 Task: Add San Pellegrino Limonata Italian Sparkling Drinks to the cart.
Action: Mouse moved to (28, 113)
Screenshot: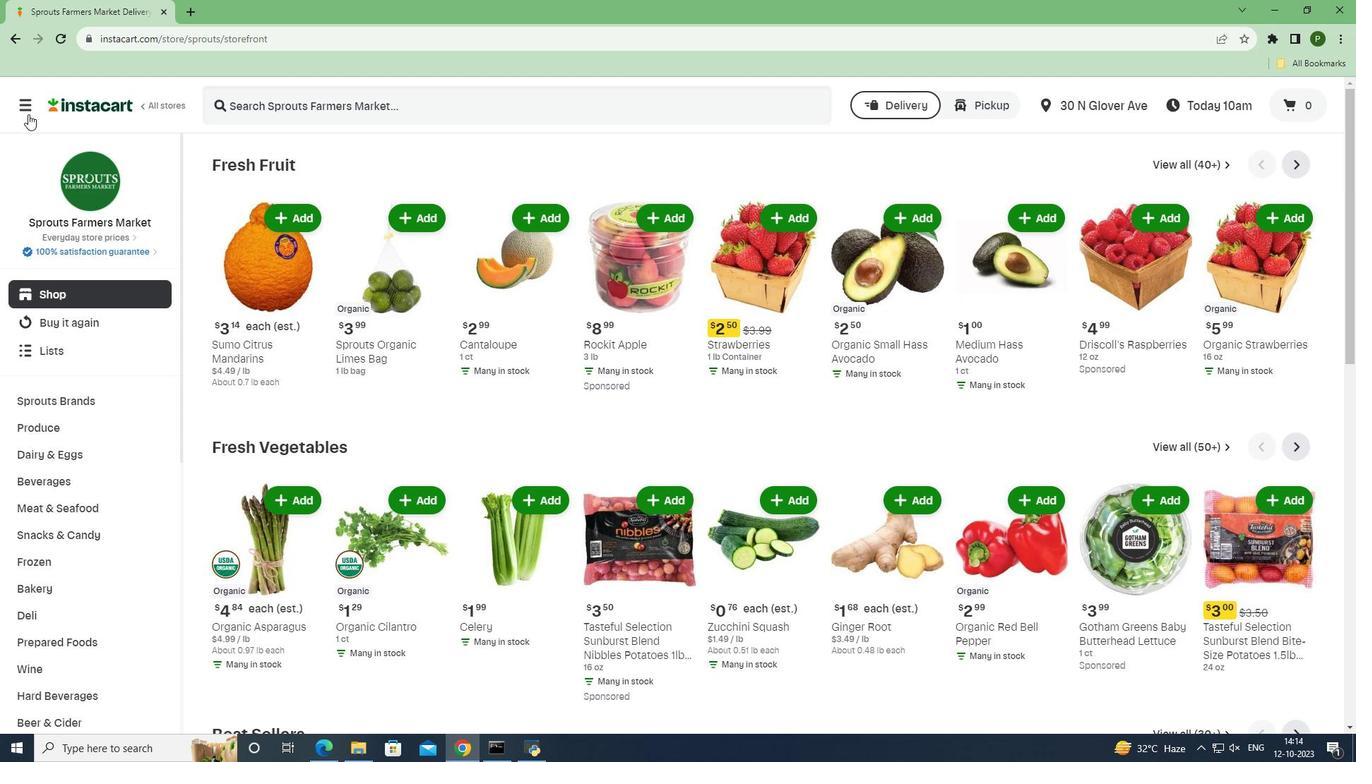 
Action: Mouse pressed left at (28, 113)
Screenshot: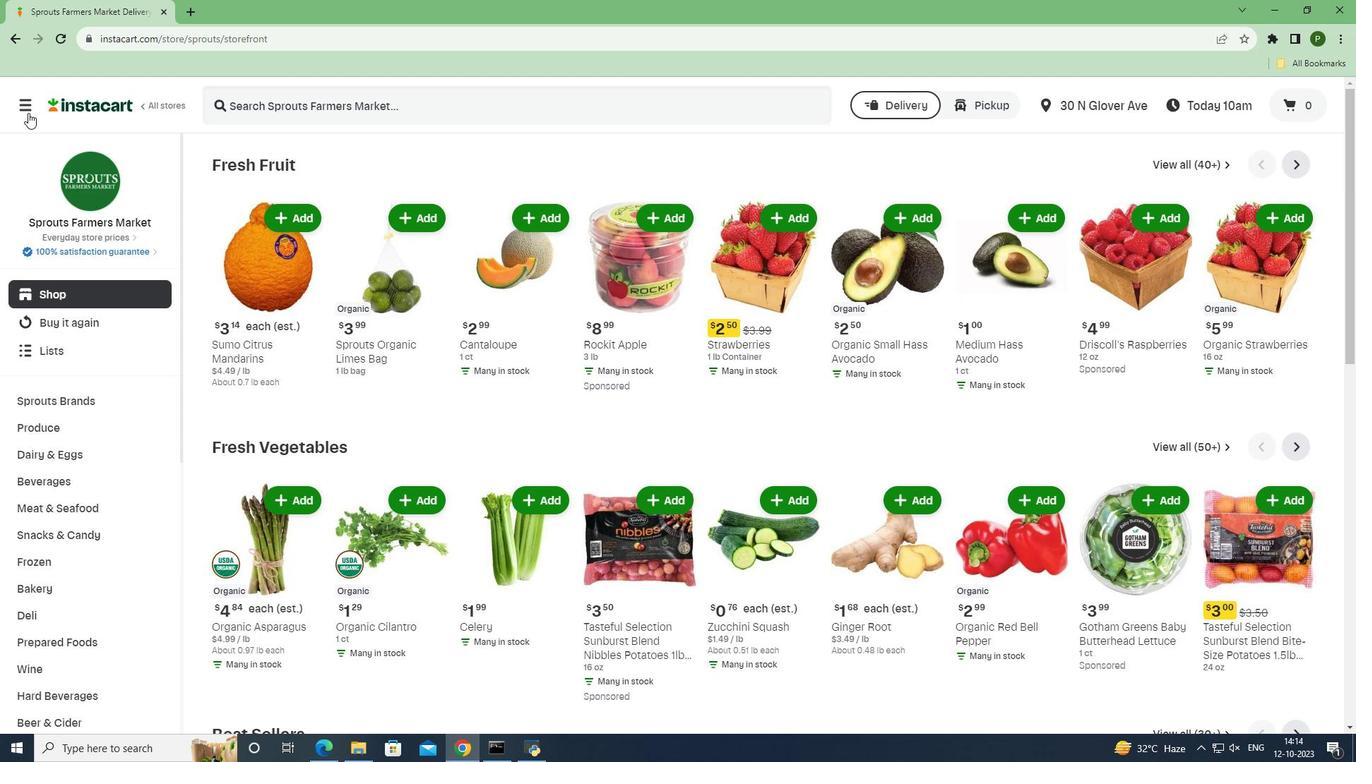 
Action: Mouse moved to (64, 374)
Screenshot: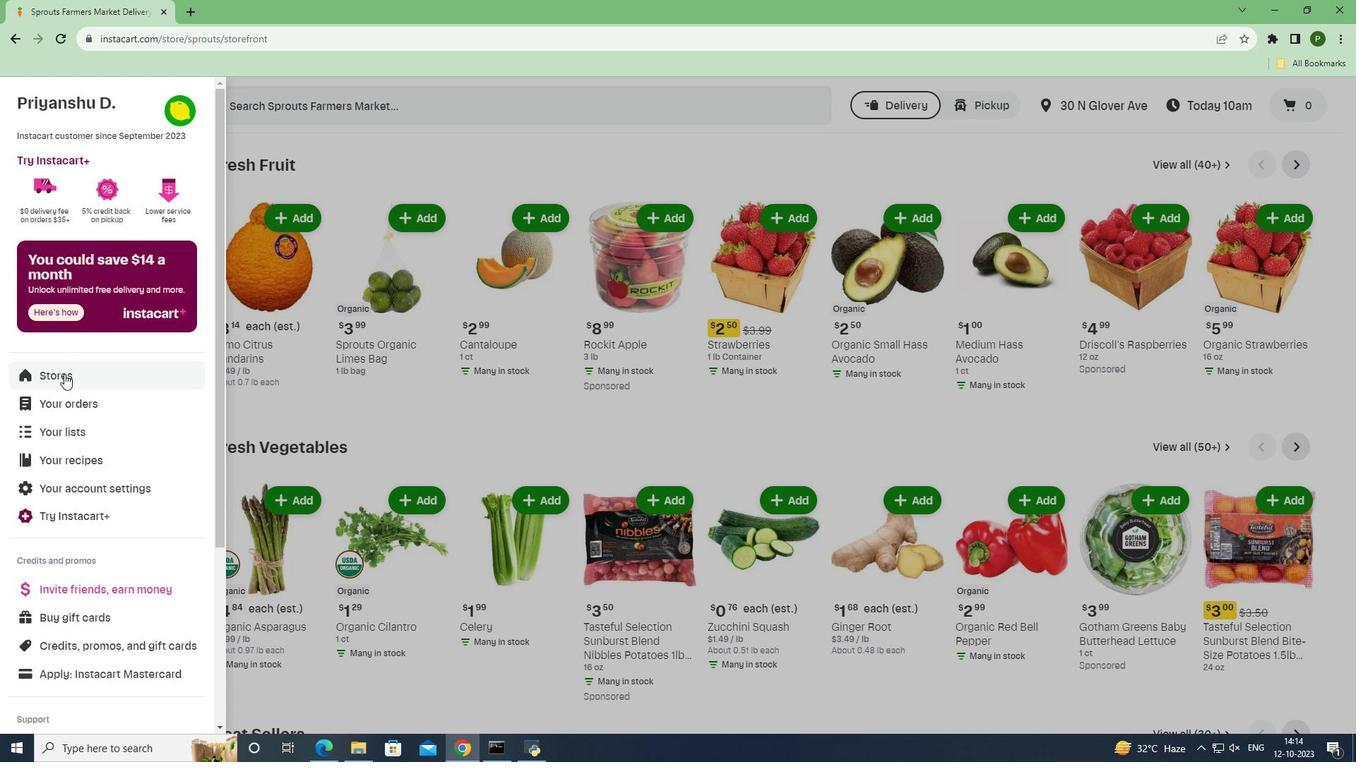 
Action: Mouse pressed left at (64, 374)
Screenshot: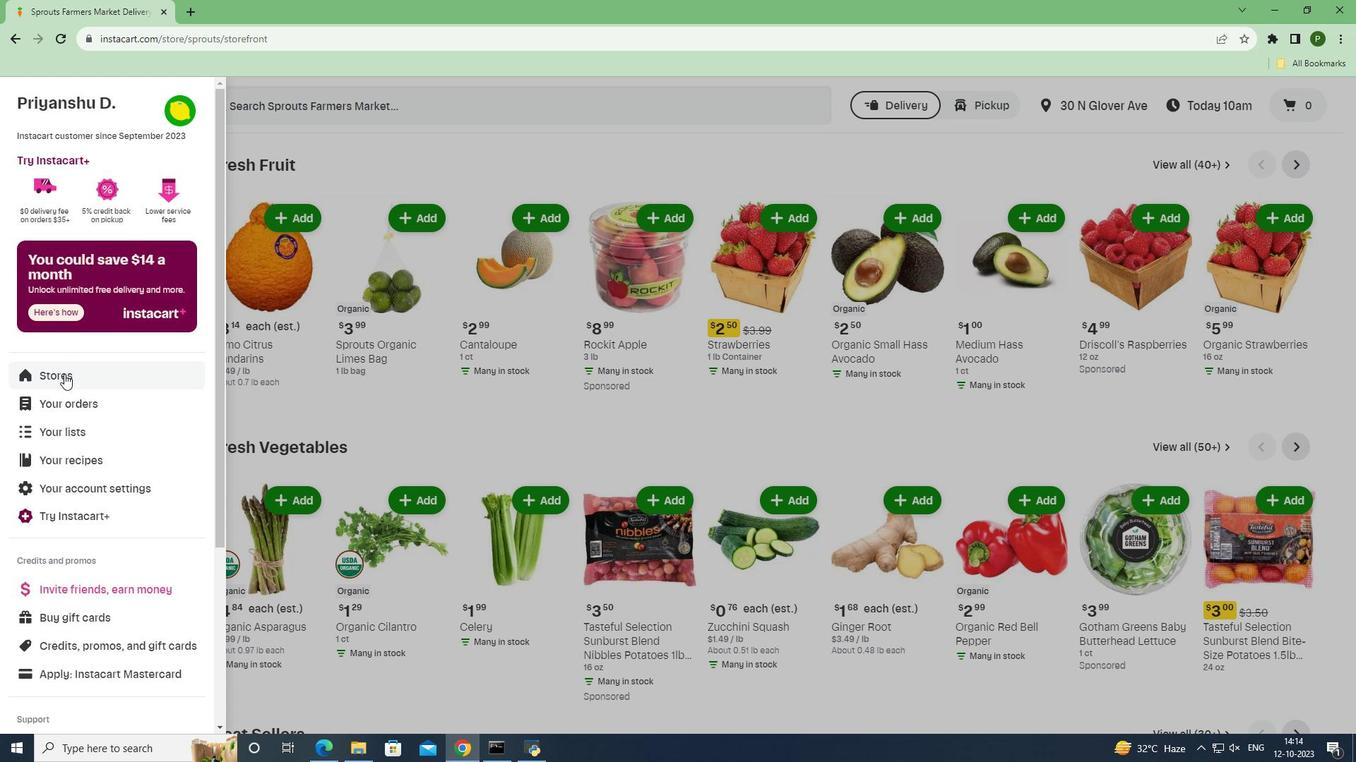 
Action: Mouse moved to (330, 169)
Screenshot: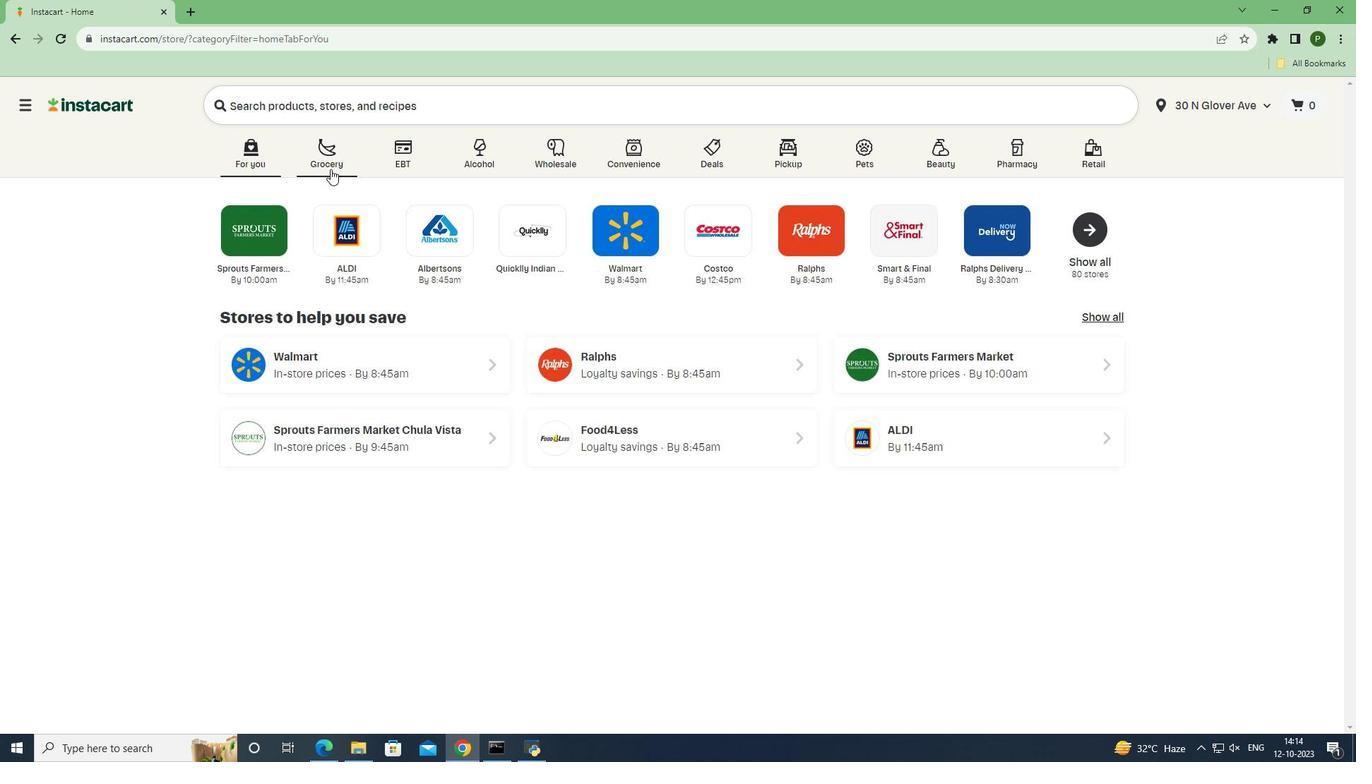 
Action: Mouse pressed left at (330, 169)
Screenshot: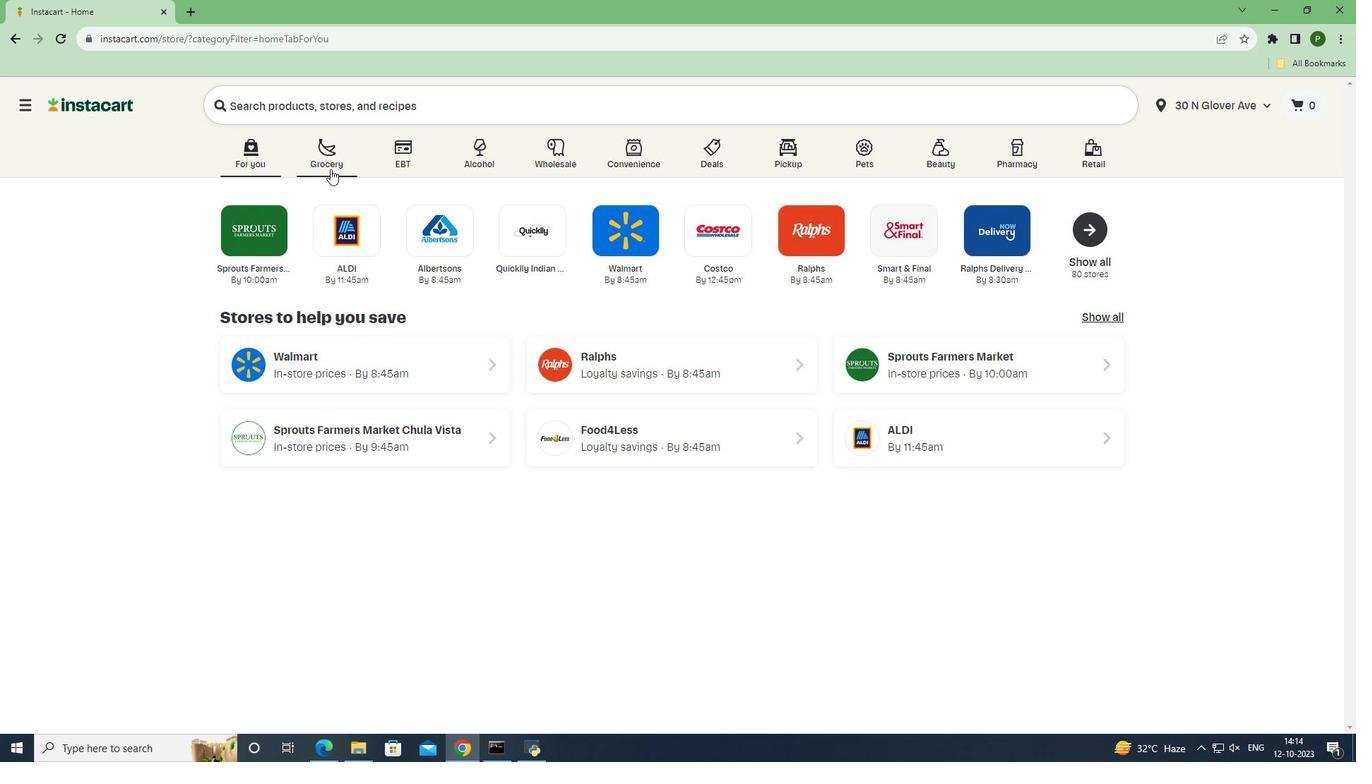 
Action: Mouse moved to (559, 319)
Screenshot: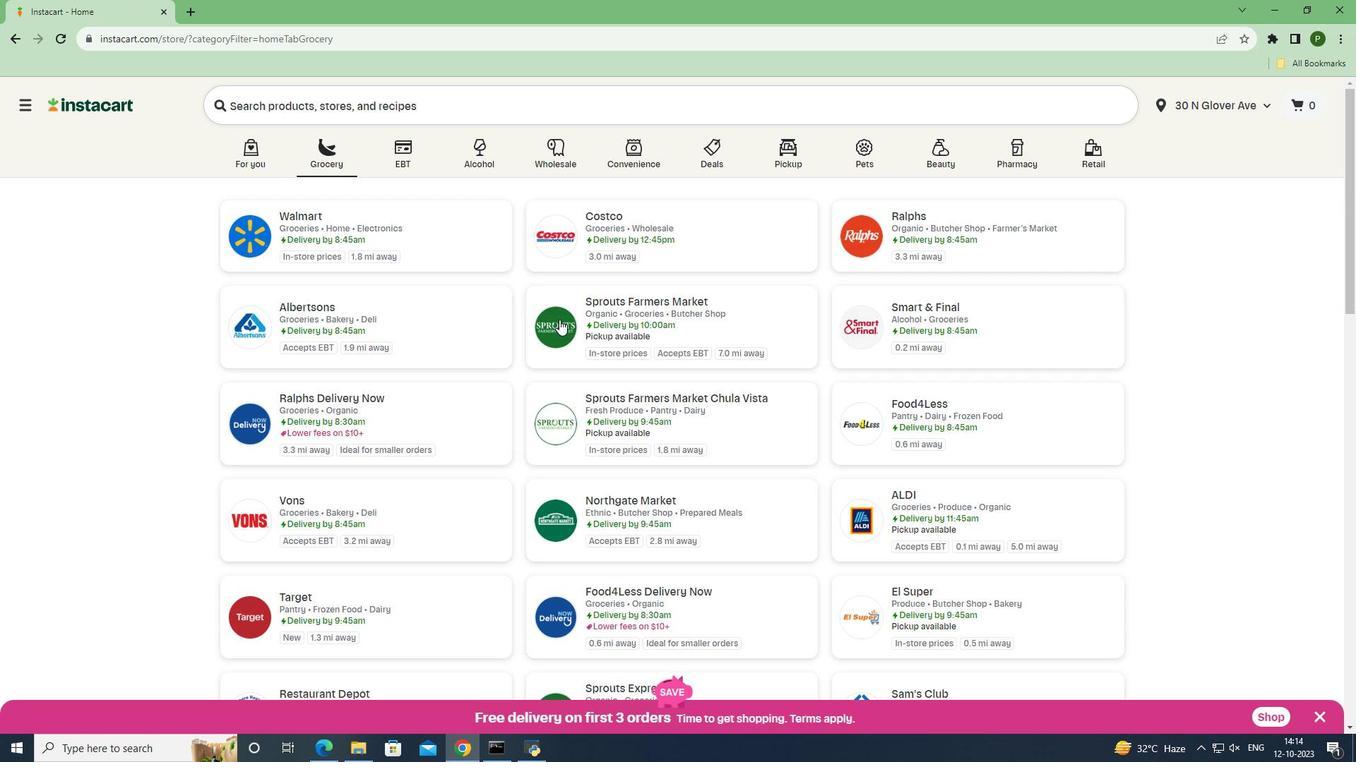 
Action: Mouse pressed left at (559, 319)
Screenshot: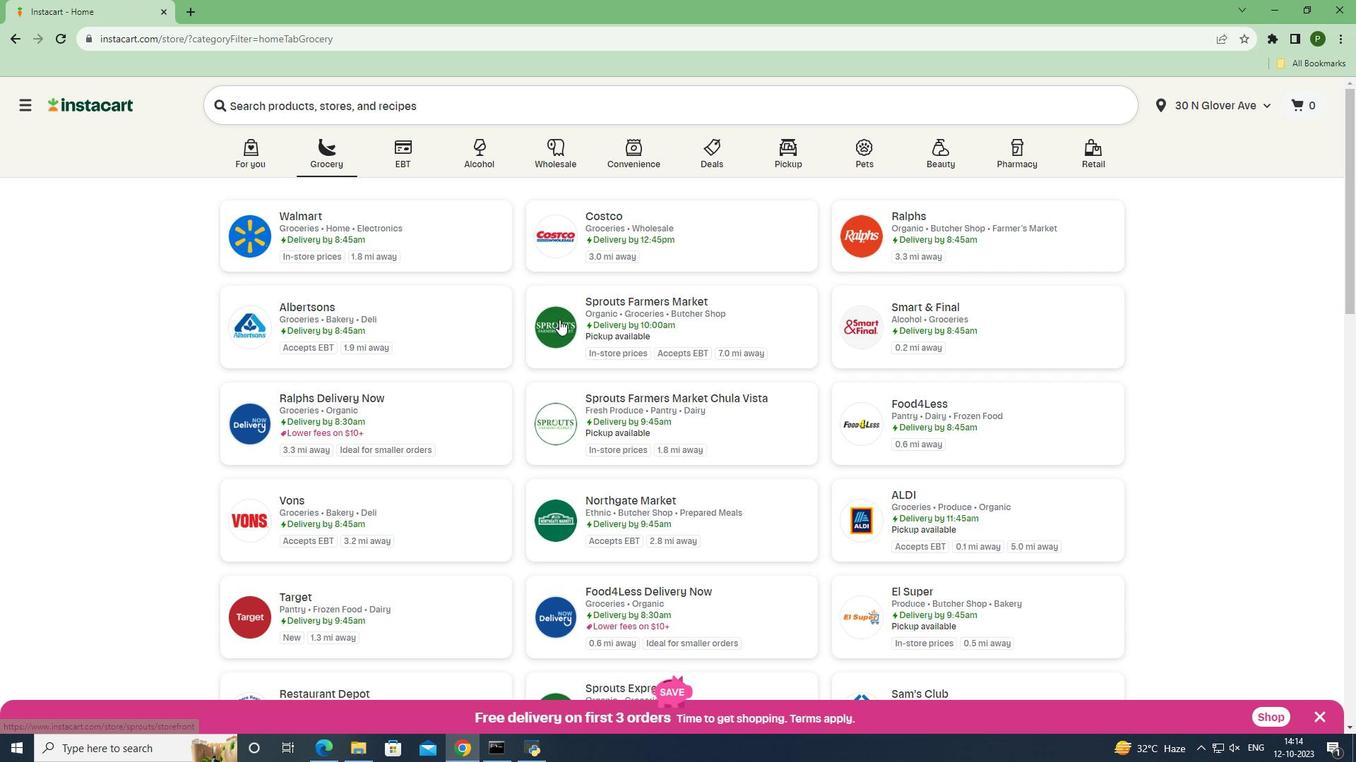 
Action: Mouse moved to (87, 477)
Screenshot: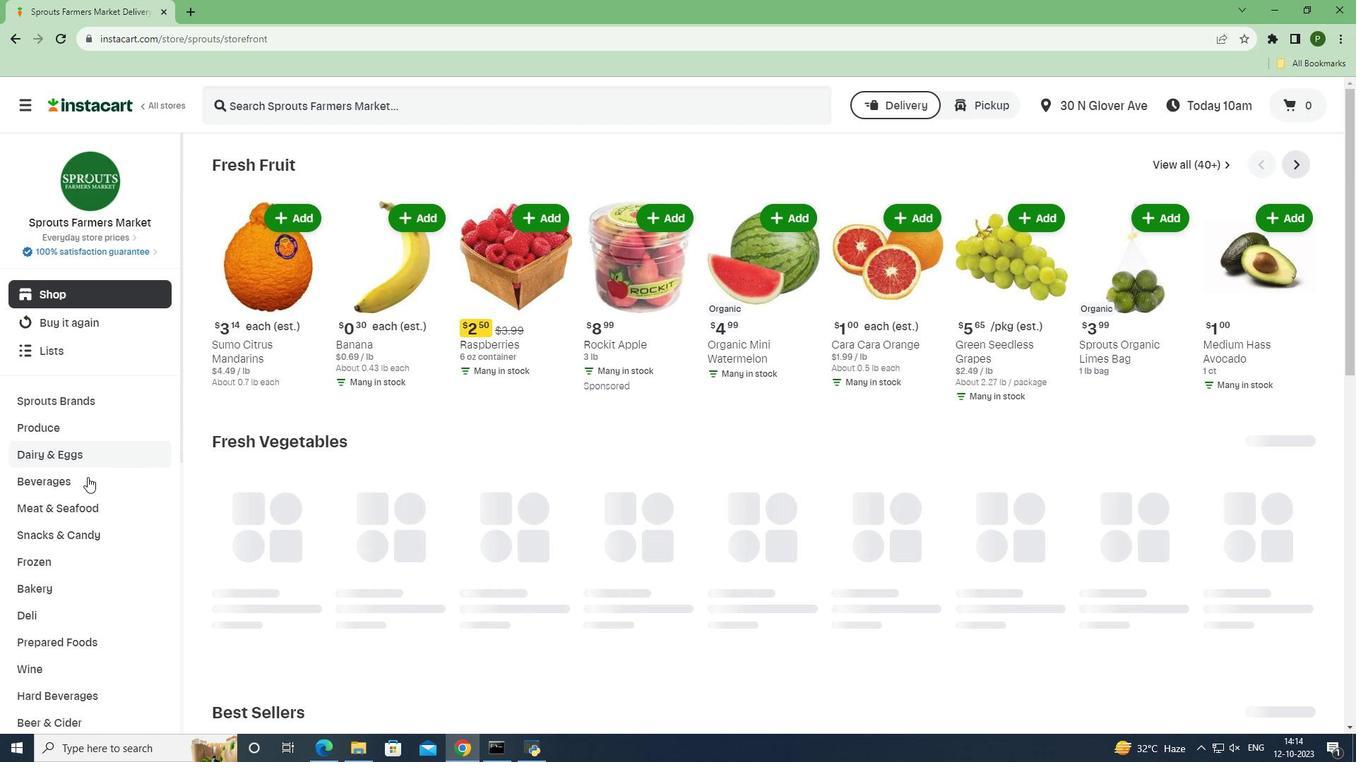 
Action: Mouse pressed left at (87, 477)
Screenshot: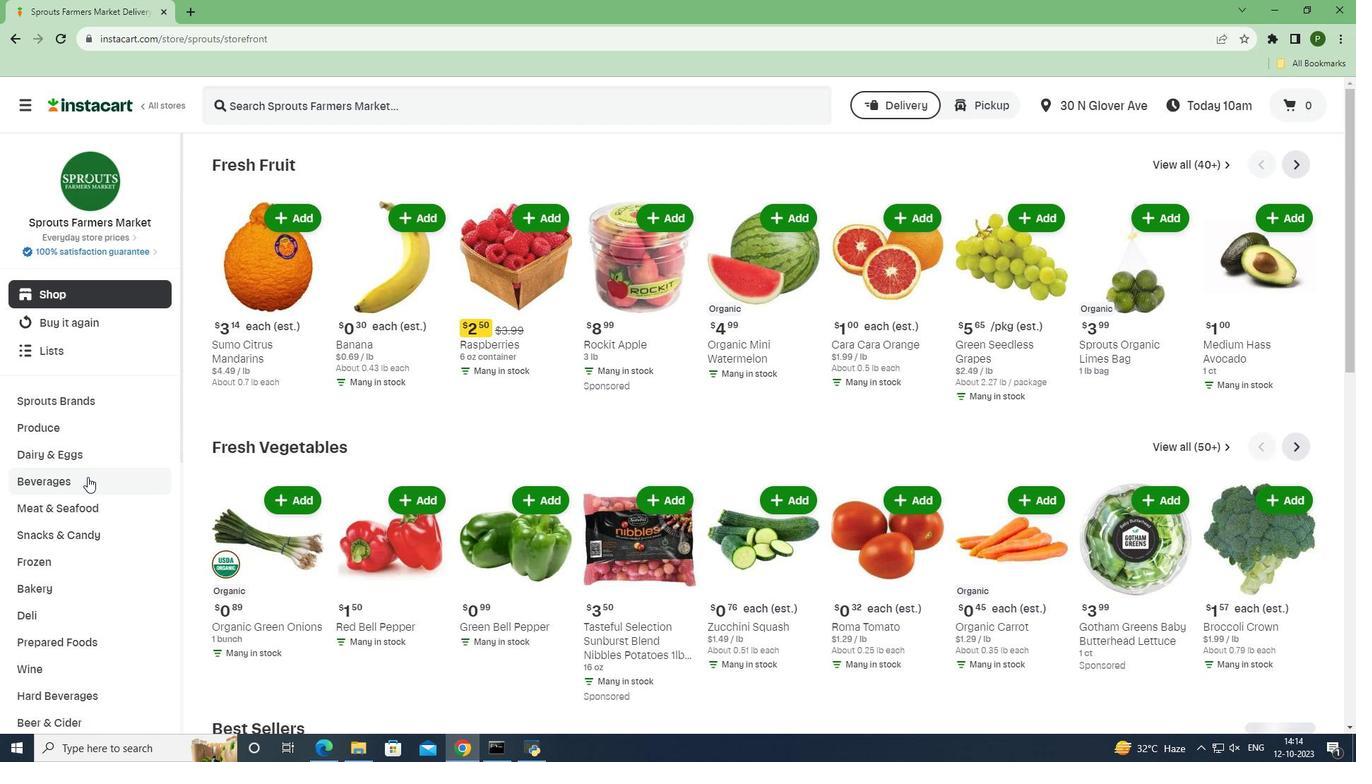 
Action: Mouse moved to (592, 199)
Screenshot: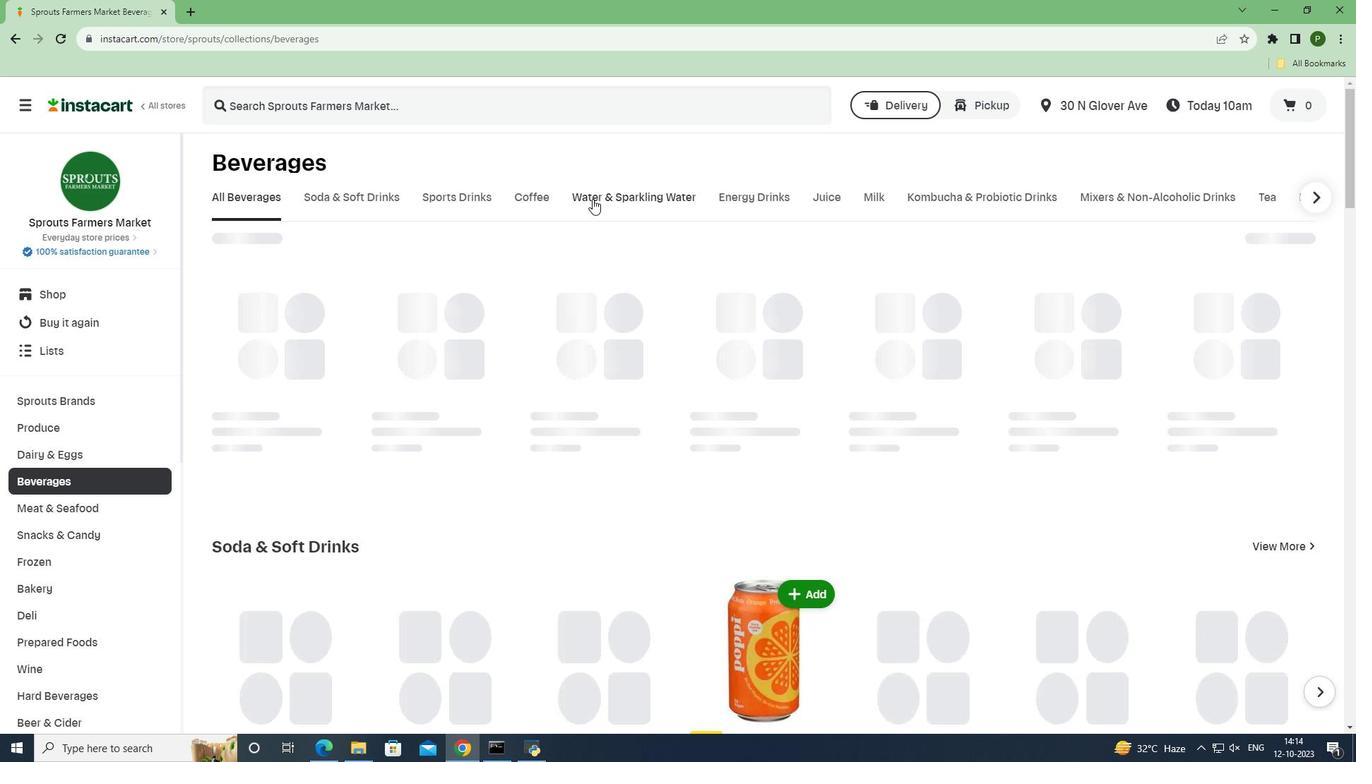 
Action: Mouse pressed left at (592, 199)
Screenshot: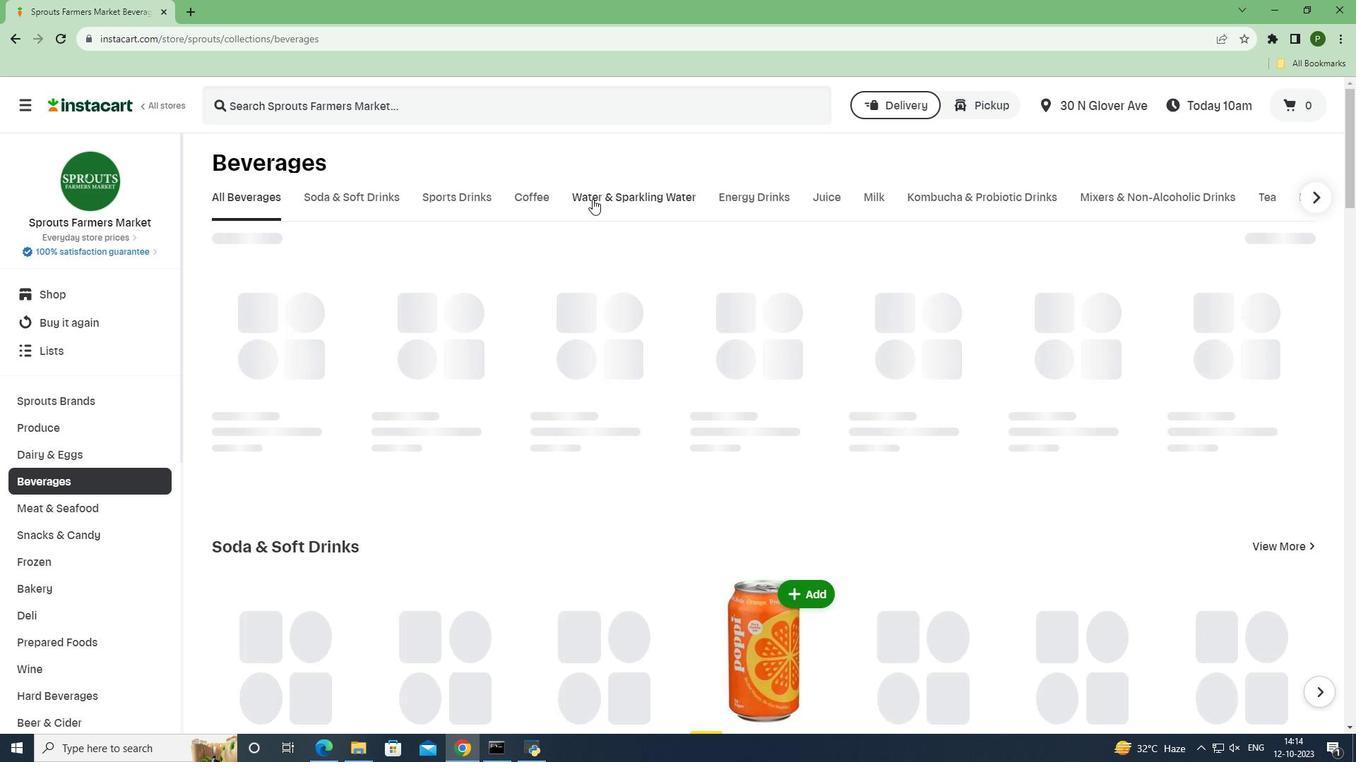 
Action: Mouse moved to (418, 107)
Screenshot: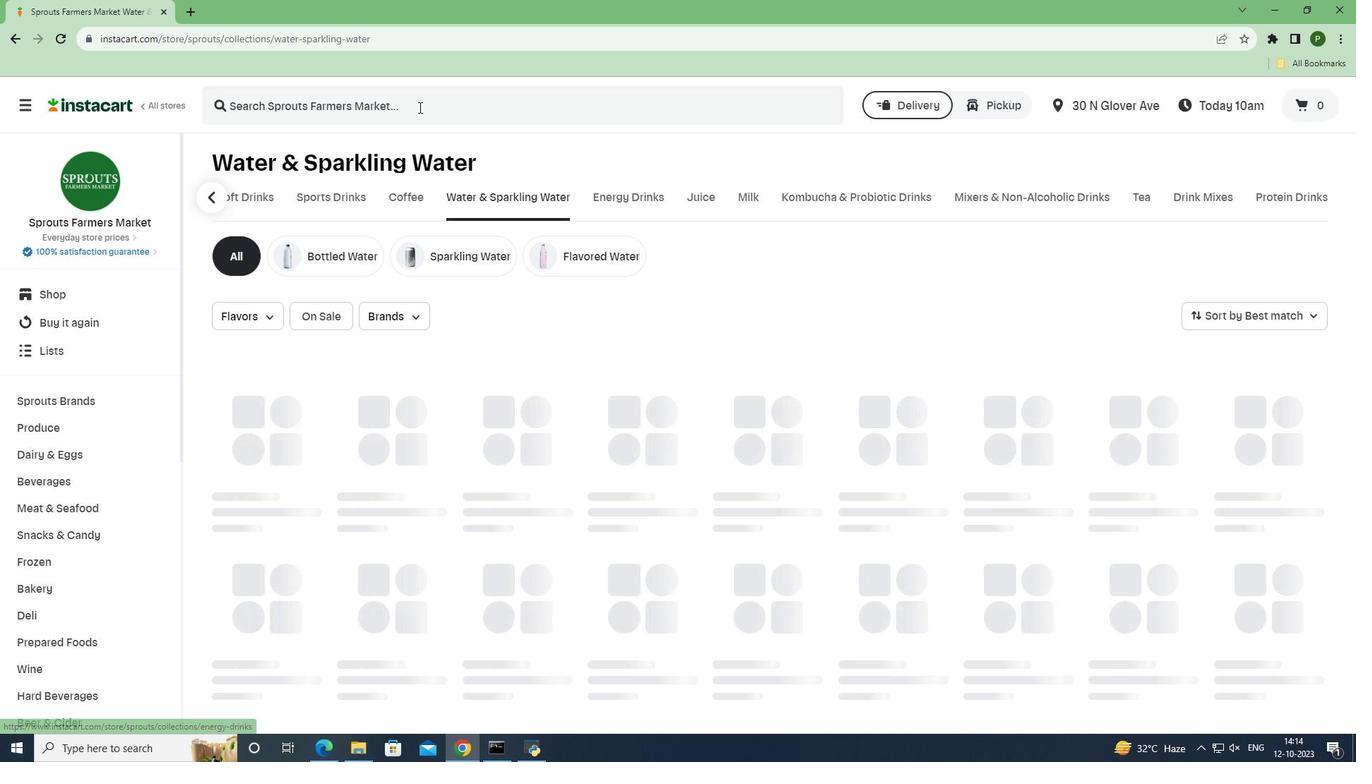 
Action: Mouse pressed left at (418, 107)
Screenshot: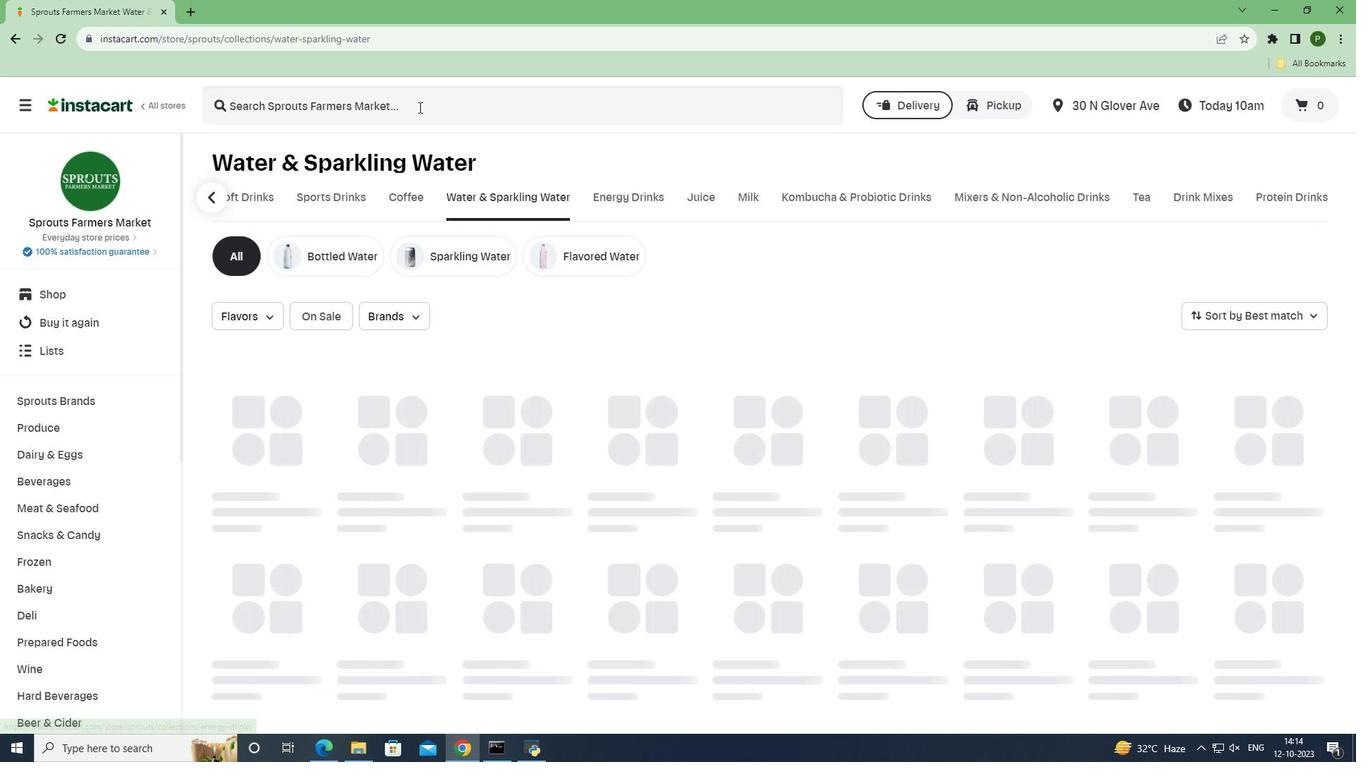 
Action: Key pressed <Key.caps_lock>S<Key.caps_lock>an<Key.space><Key.caps_lock>P<Key.caps_lock>ellegrino<Key.space><Key.caps_lock>L<Key.caps_lock>imonata<Key.space><Key.caps_lock>I<Key.caps_lock>talian<Key.space><Key.caps_lock>S<Key.caps_lock>parkling<Key.space><Key.caps_lock>D<Key.caps_lock>rinks<Key.space><Key.enter>
Screenshot: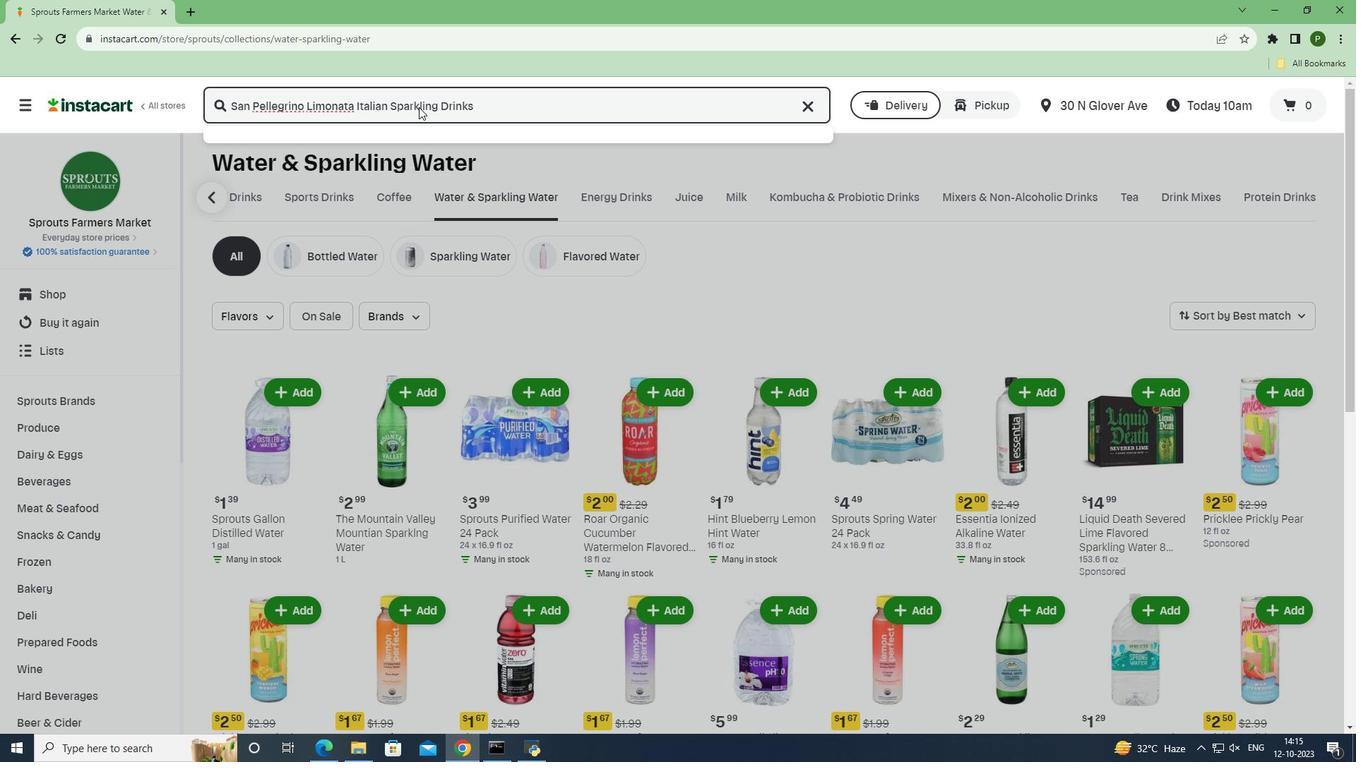 
Action: Mouse moved to (825, 252)
Screenshot: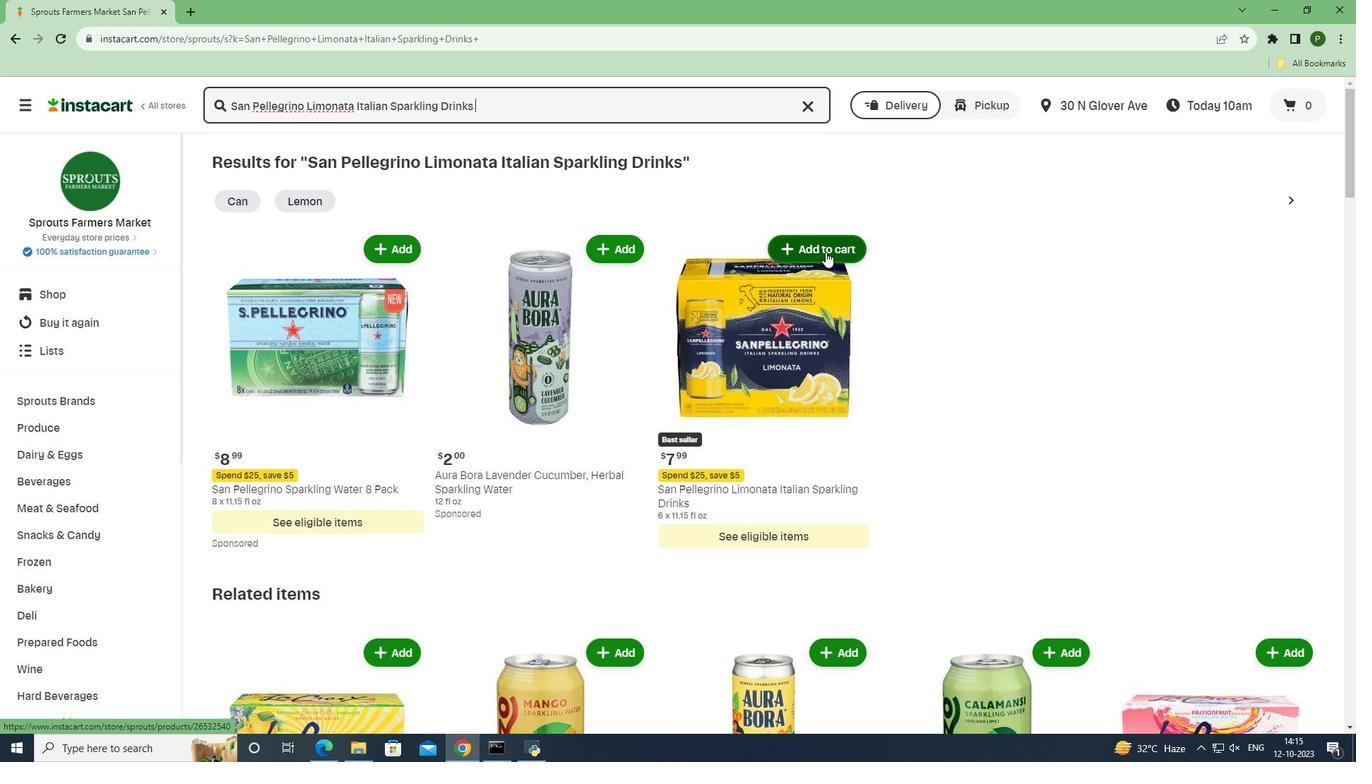 
Action: Mouse pressed left at (825, 252)
Screenshot: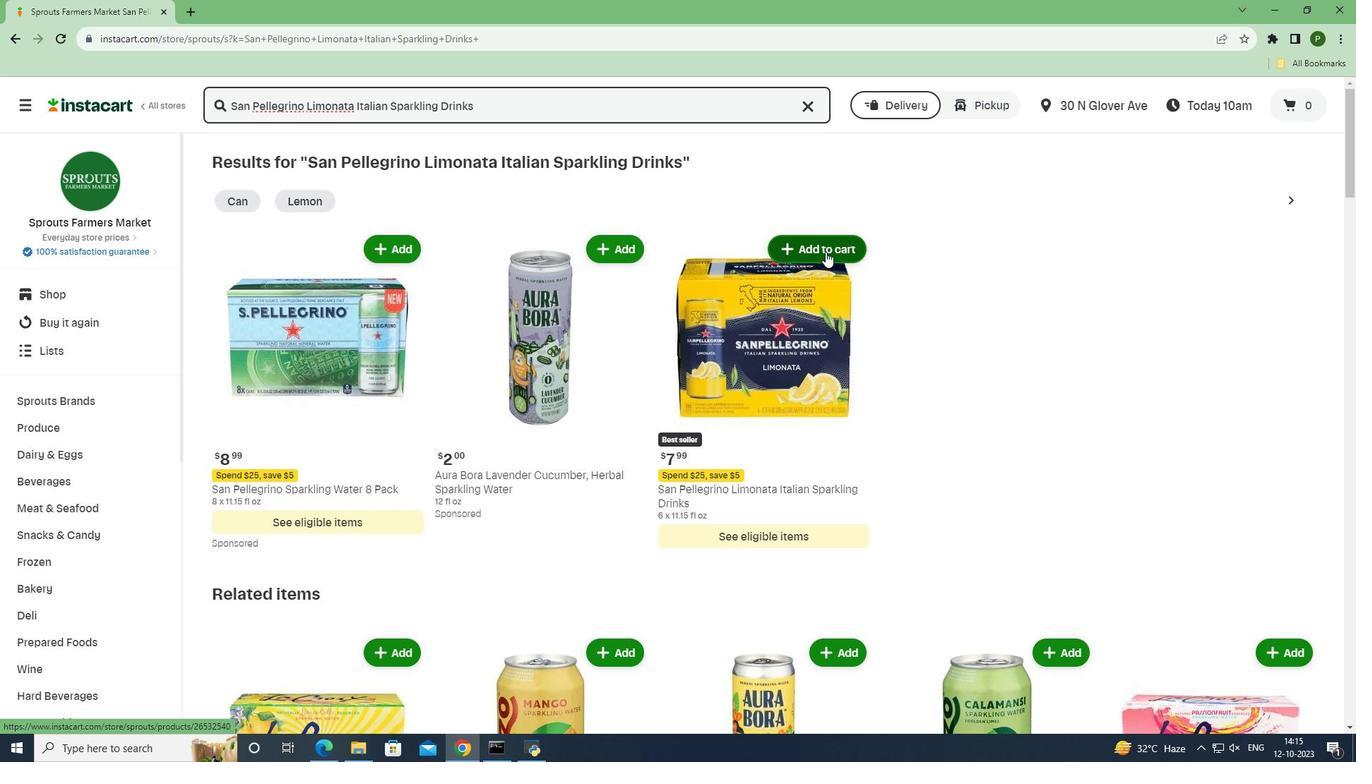 
Action: Mouse moved to (945, 355)
Screenshot: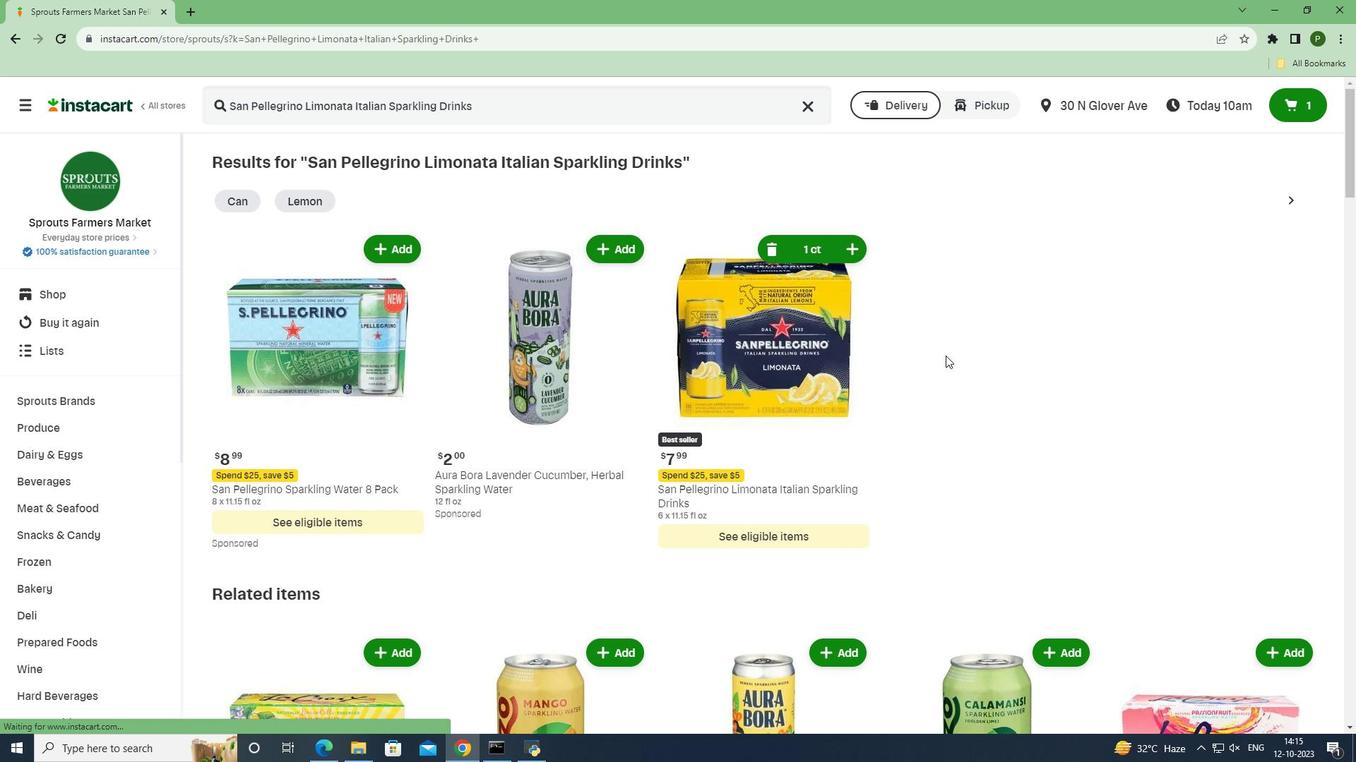 
